 Task: Use the formula "VAR" in spreadsheet "Project portfolio".
Action: Mouse moved to (690, 196)
Screenshot: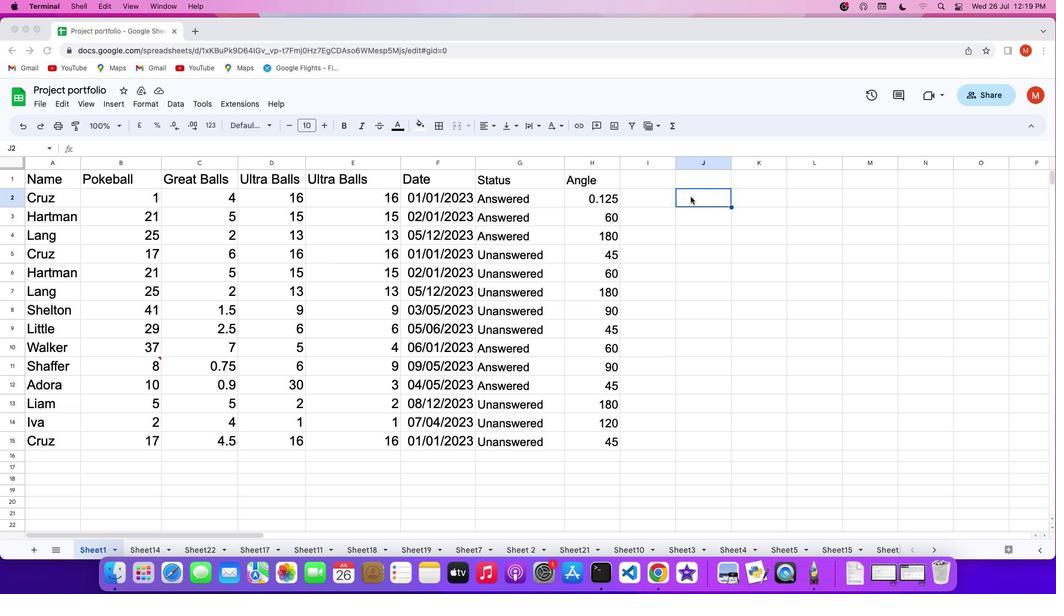 
Action: Mouse pressed left at (690, 196)
Screenshot: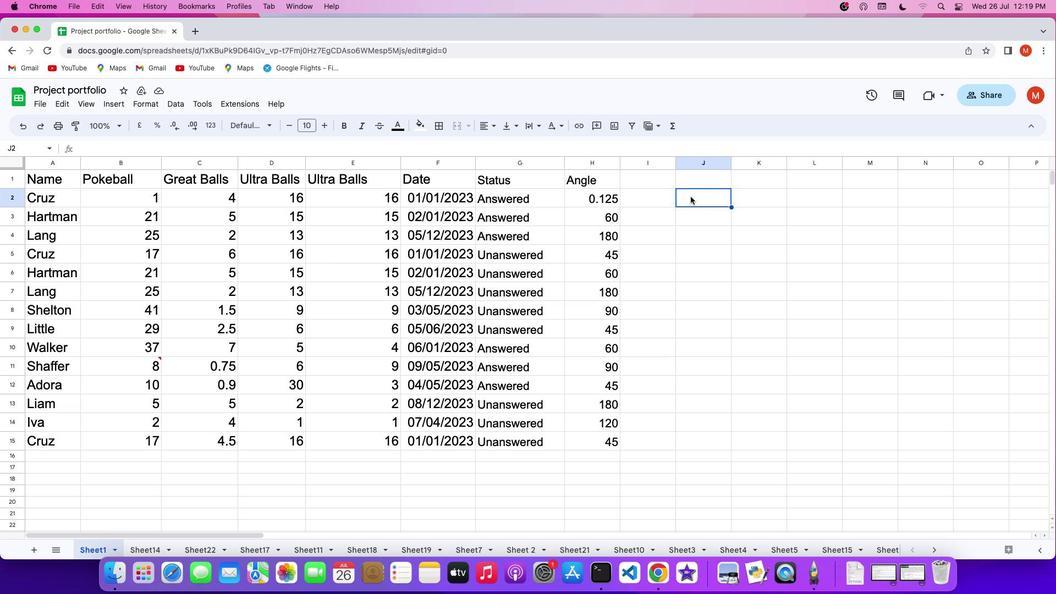 
Action: Mouse pressed left at (690, 196)
Screenshot: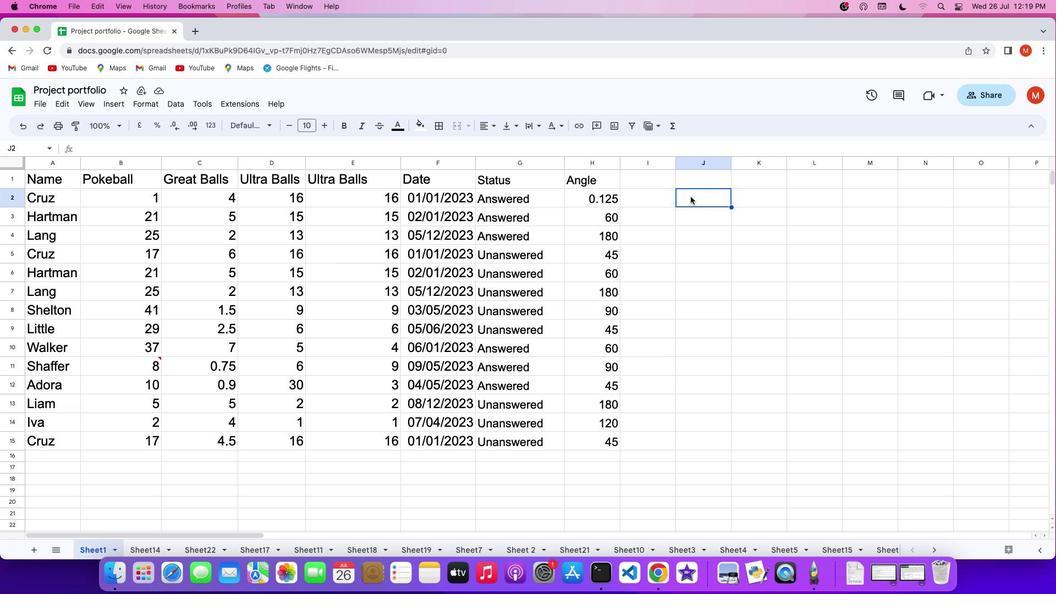
Action: Key pressed '='
Screenshot: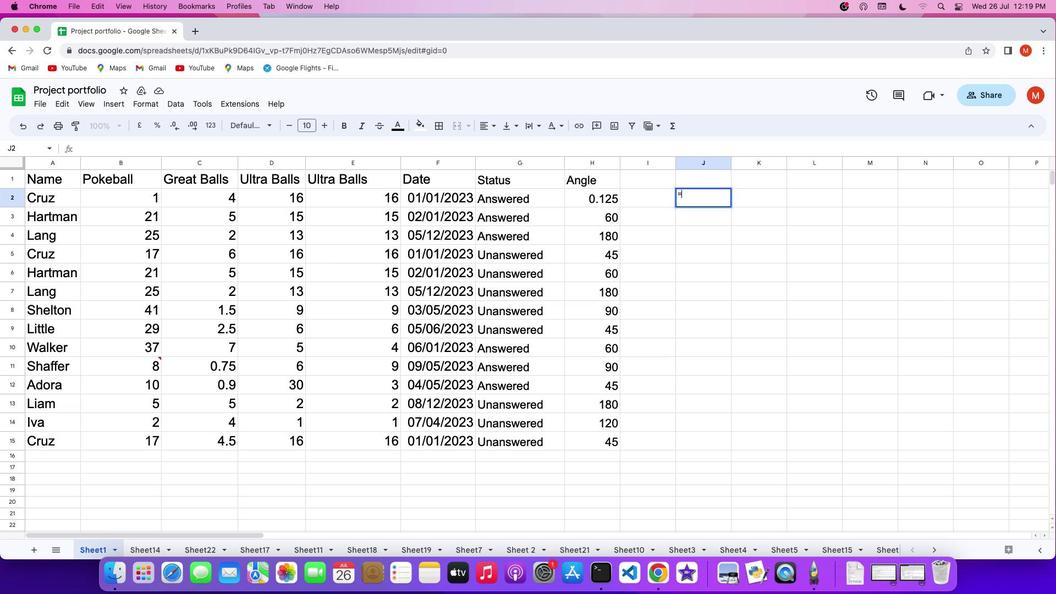 
Action: Mouse moved to (674, 129)
Screenshot: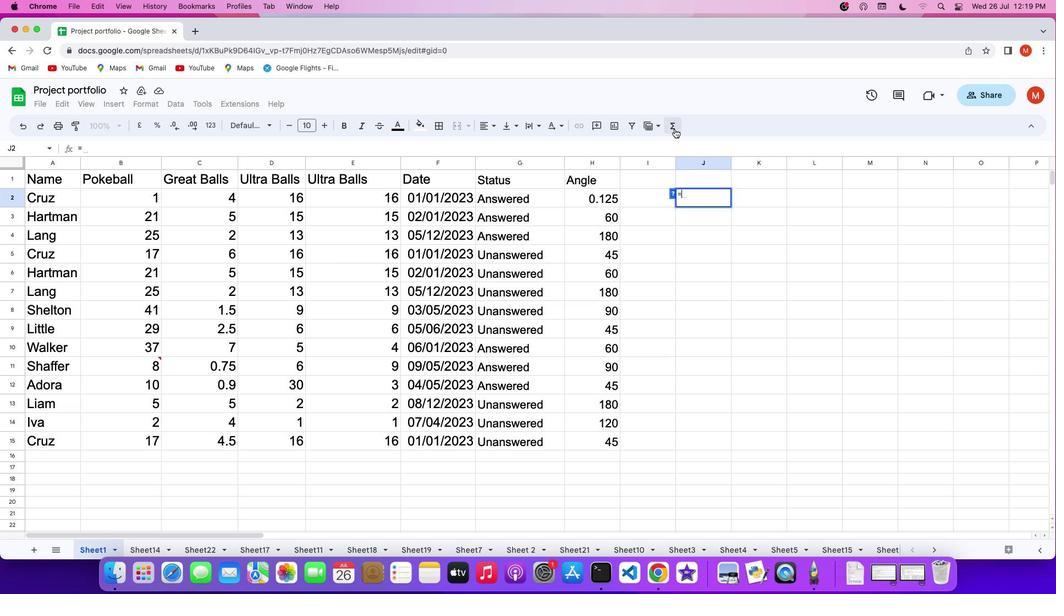 
Action: Mouse pressed left at (674, 129)
Screenshot: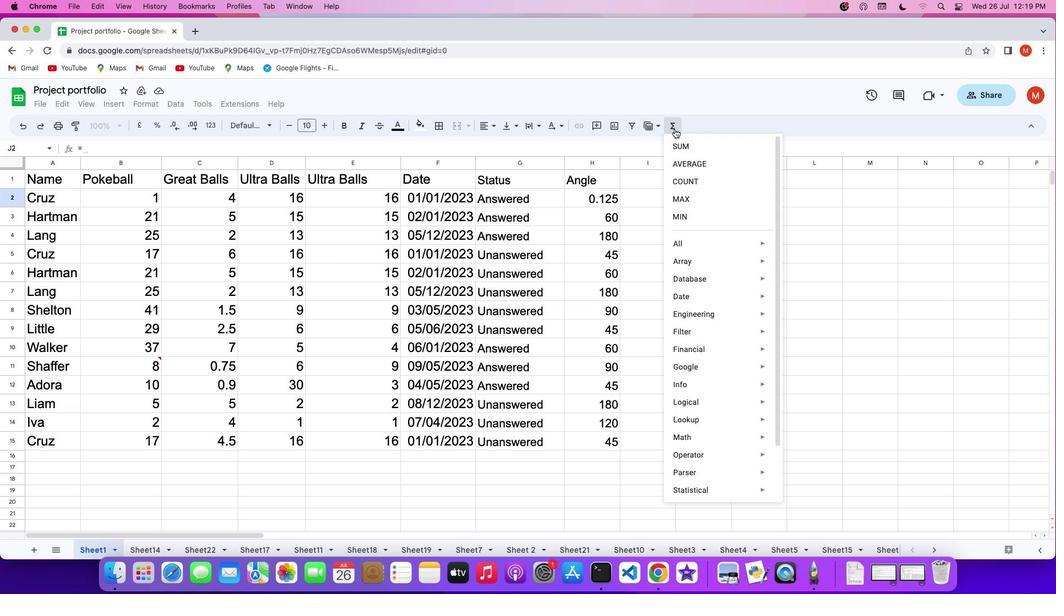 
Action: Mouse moved to (783, 520)
Screenshot: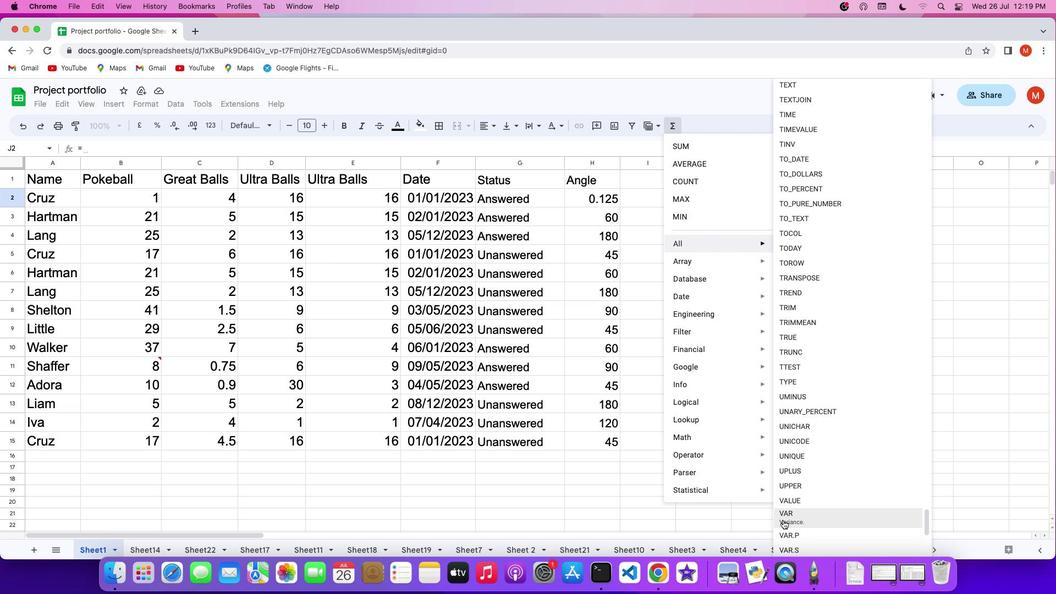 
Action: Mouse pressed left at (783, 520)
Screenshot: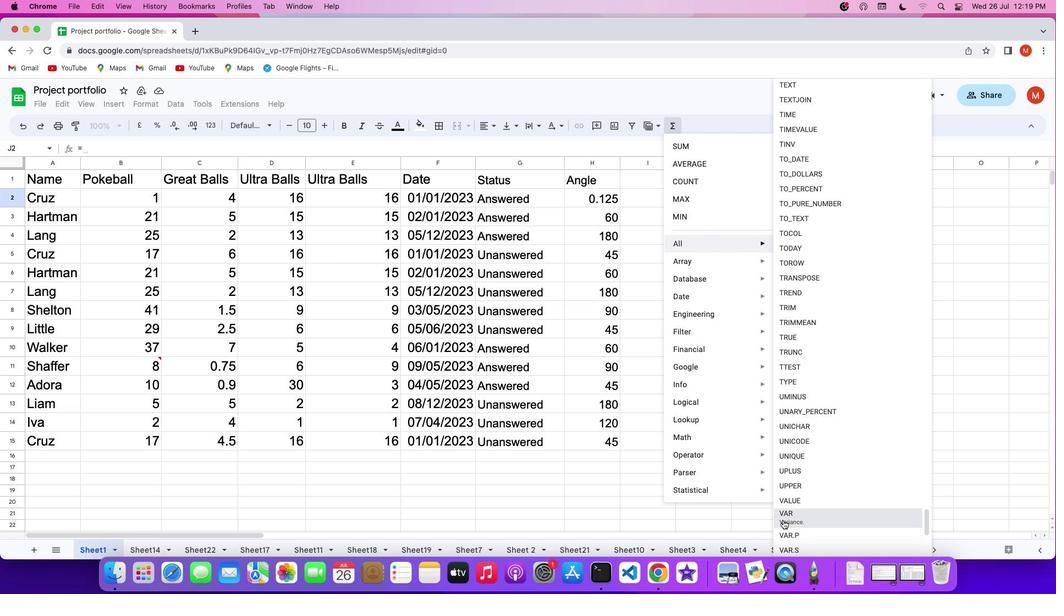 
Action: Mouse moved to (729, 448)
Screenshot: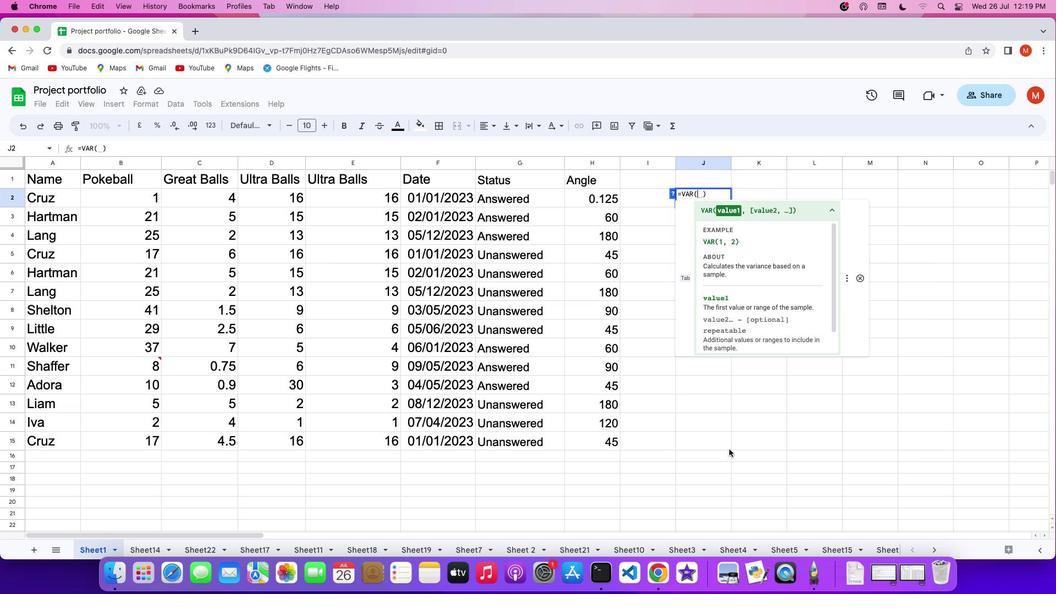 
Action: Key pressed '1'',''2'Key.enter
Screenshot: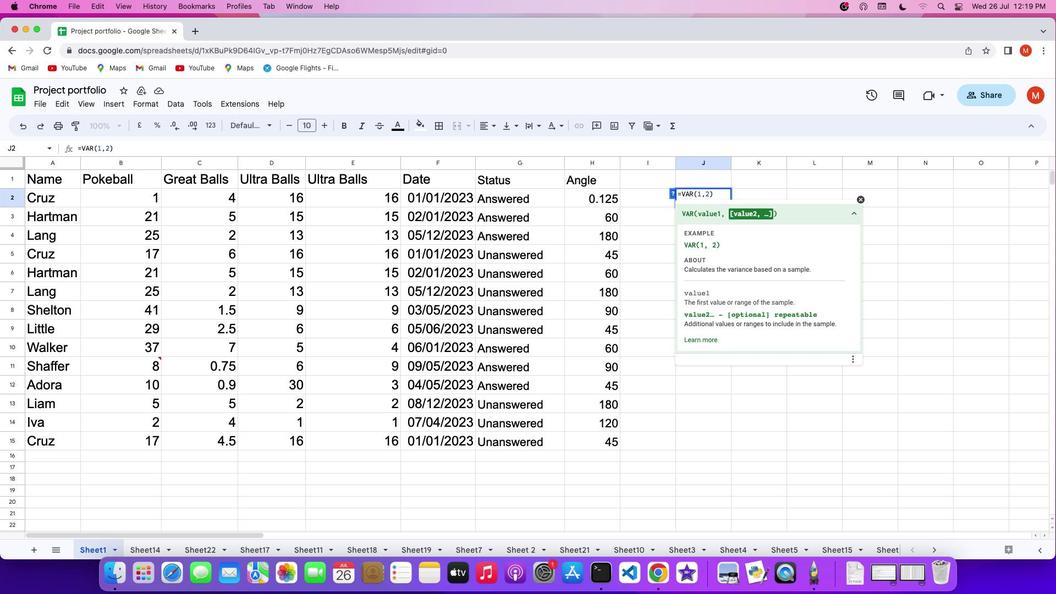 
